 Task: End polyline.
Action: Mouse moved to (436, 312)
Screenshot: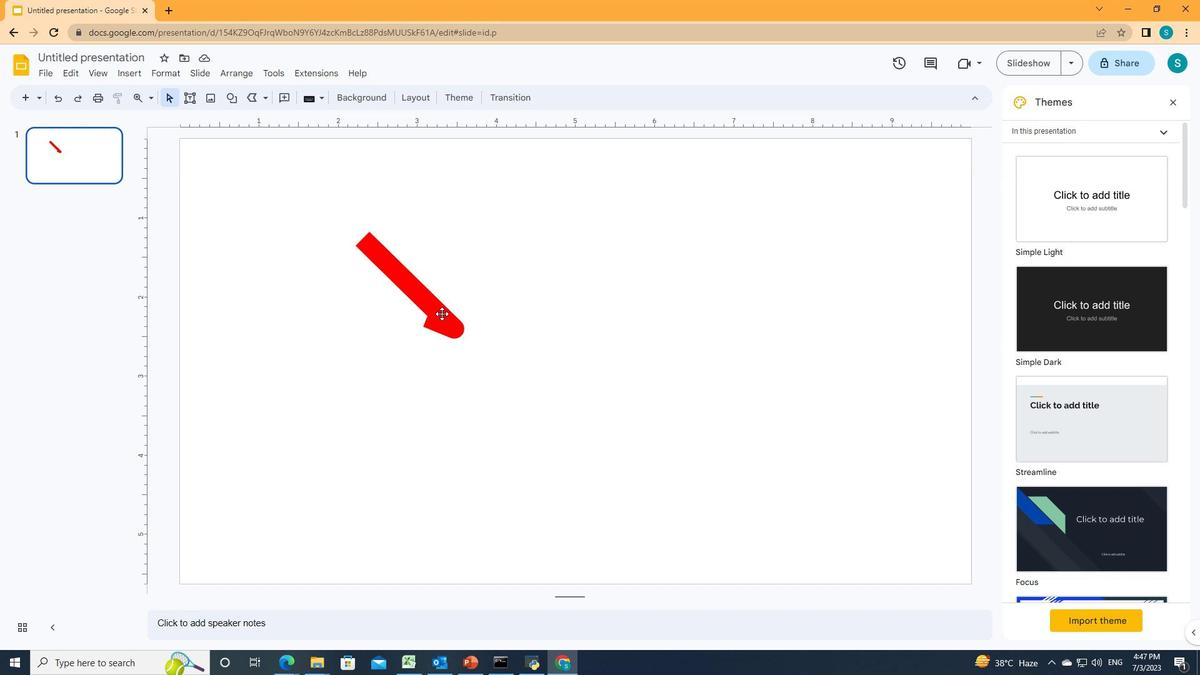 
Action: Mouse pressed left at (436, 312)
Screenshot: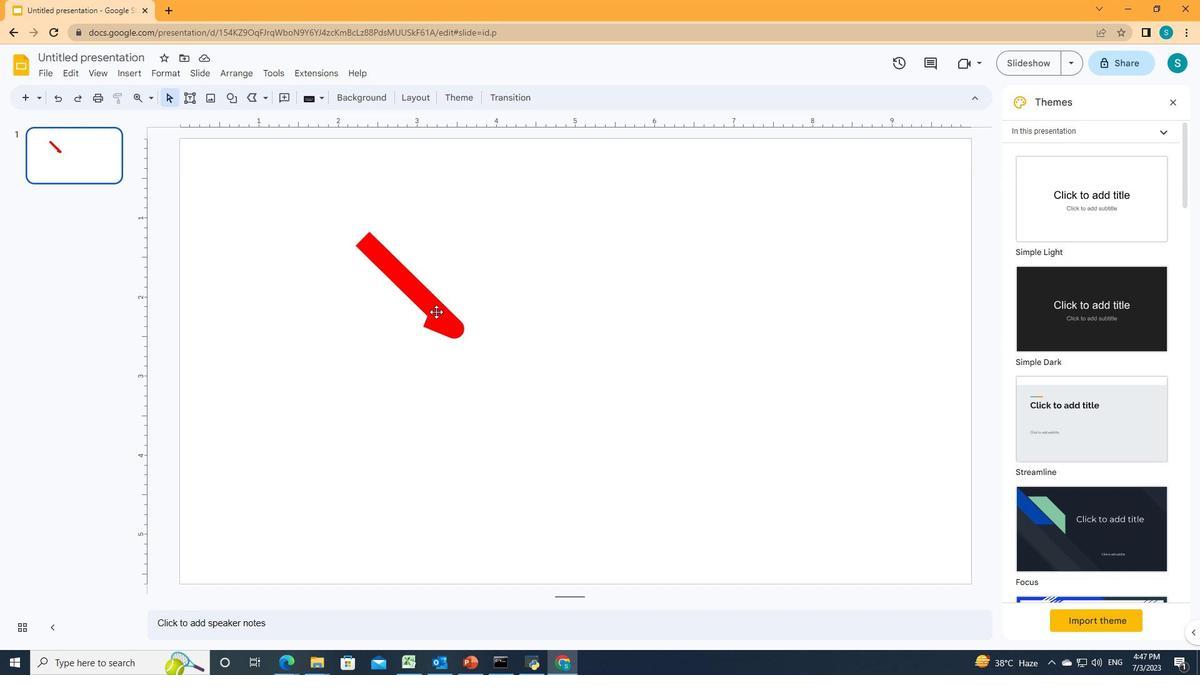 
Action: Mouse moved to (390, 96)
Screenshot: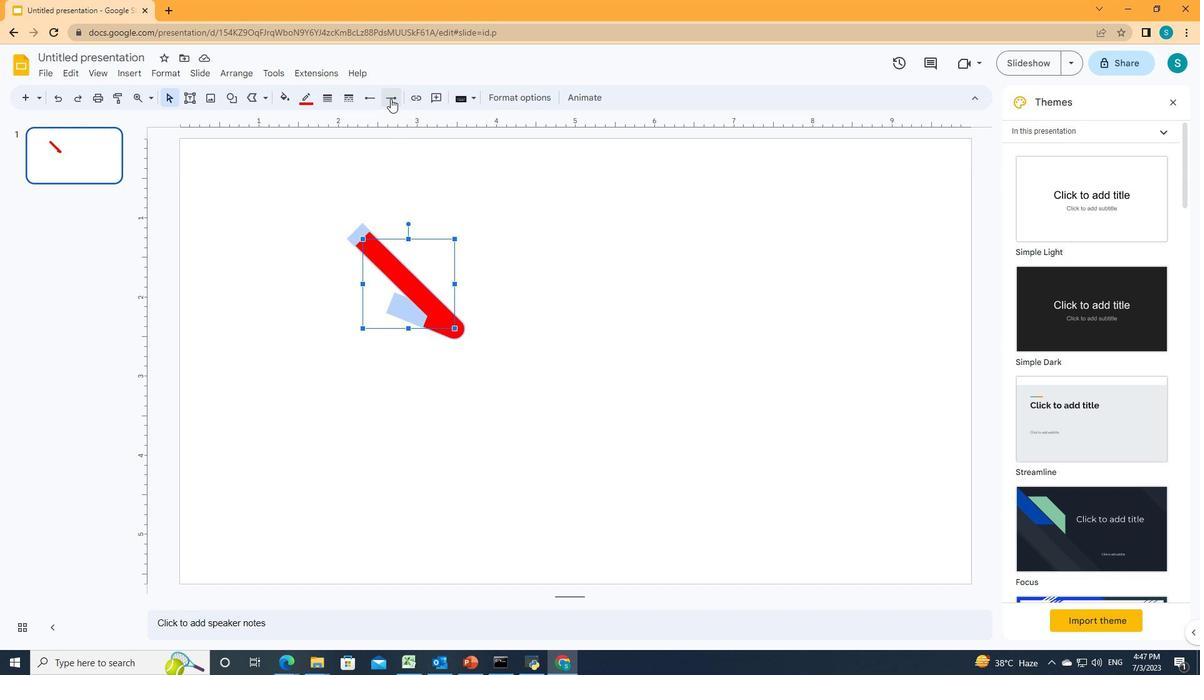 
Action: Mouse pressed left at (390, 96)
Screenshot: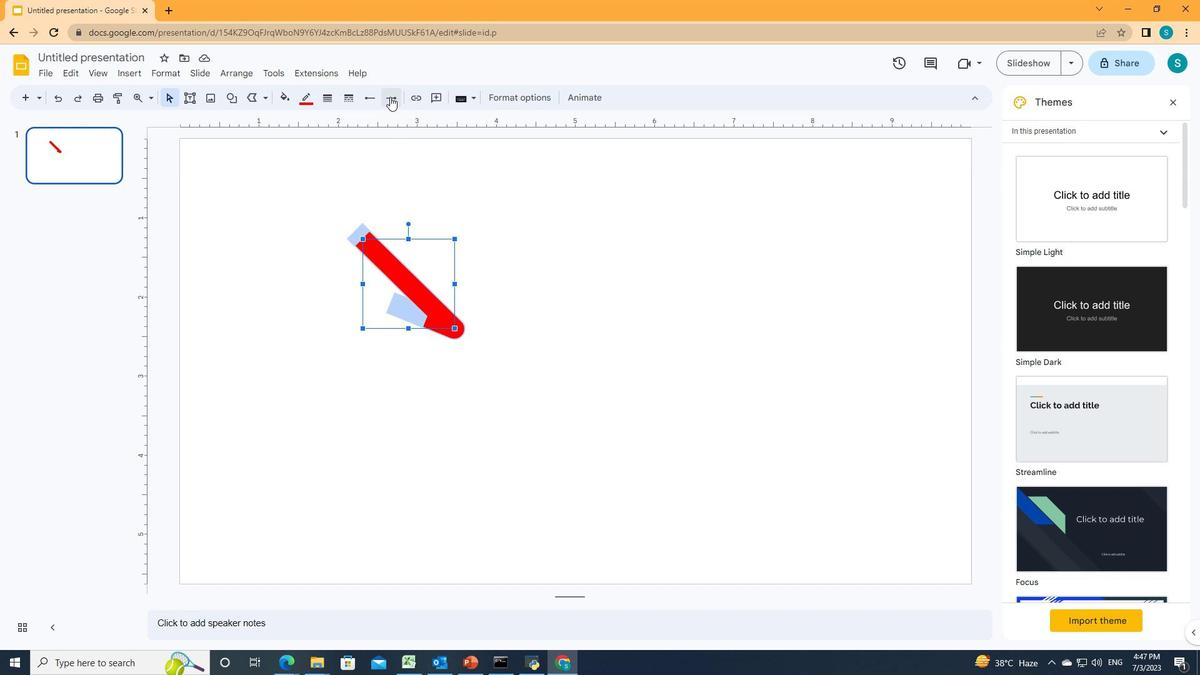 
Action: Mouse moved to (401, 141)
Screenshot: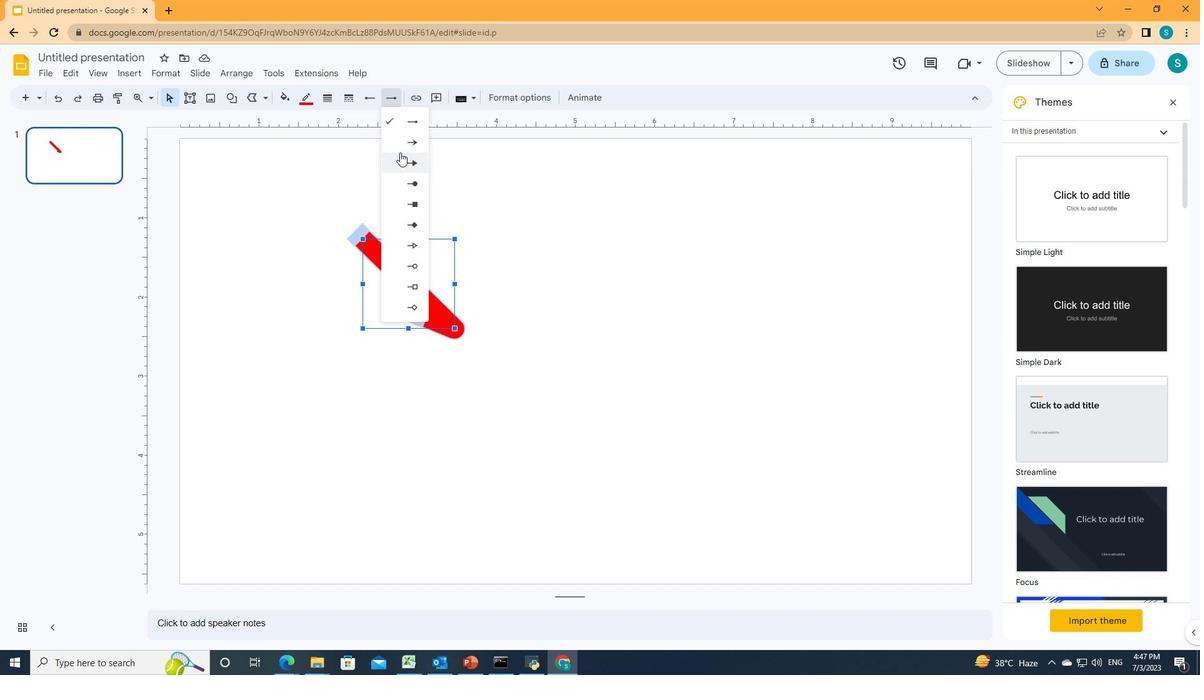 
Action: Mouse pressed left at (401, 141)
Screenshot: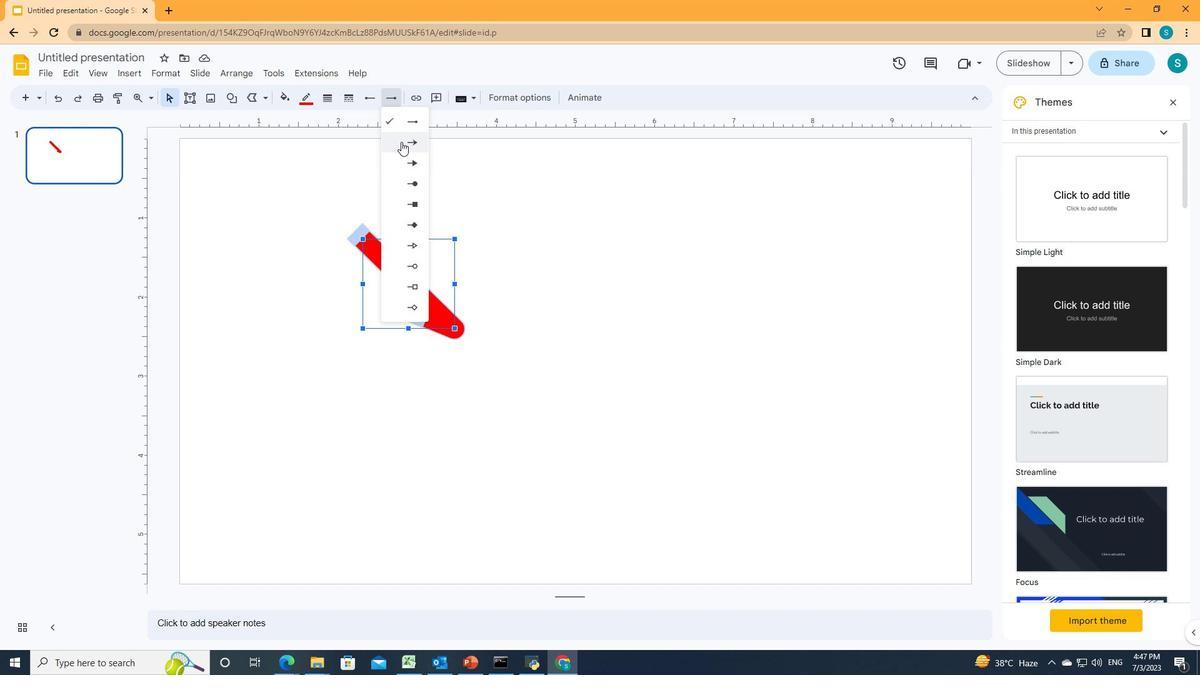 
